 Task: Select entry level.
Action: Mouse moved to (456, 118)
Screenshot: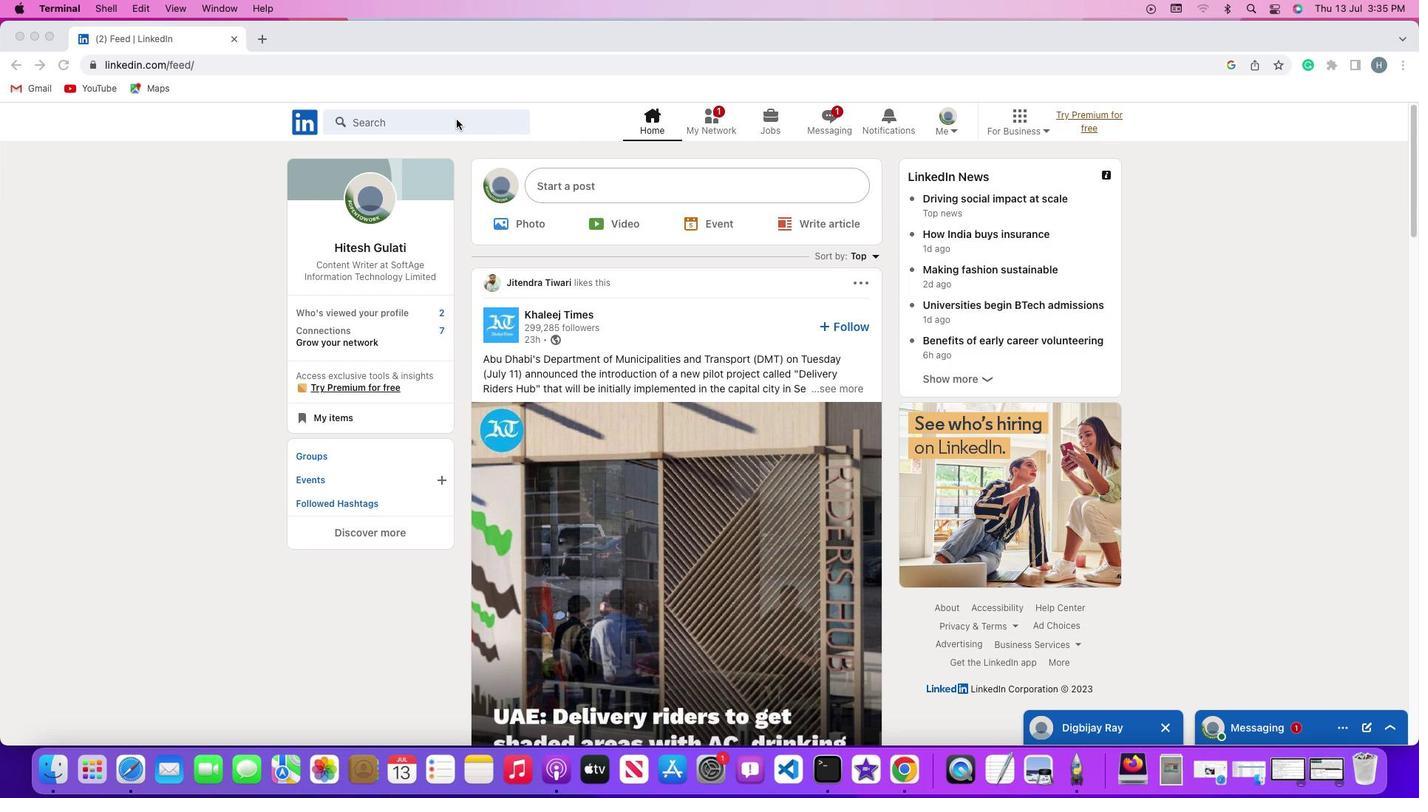
Action: Mouse pressed left at (456, 118)
Screenshot: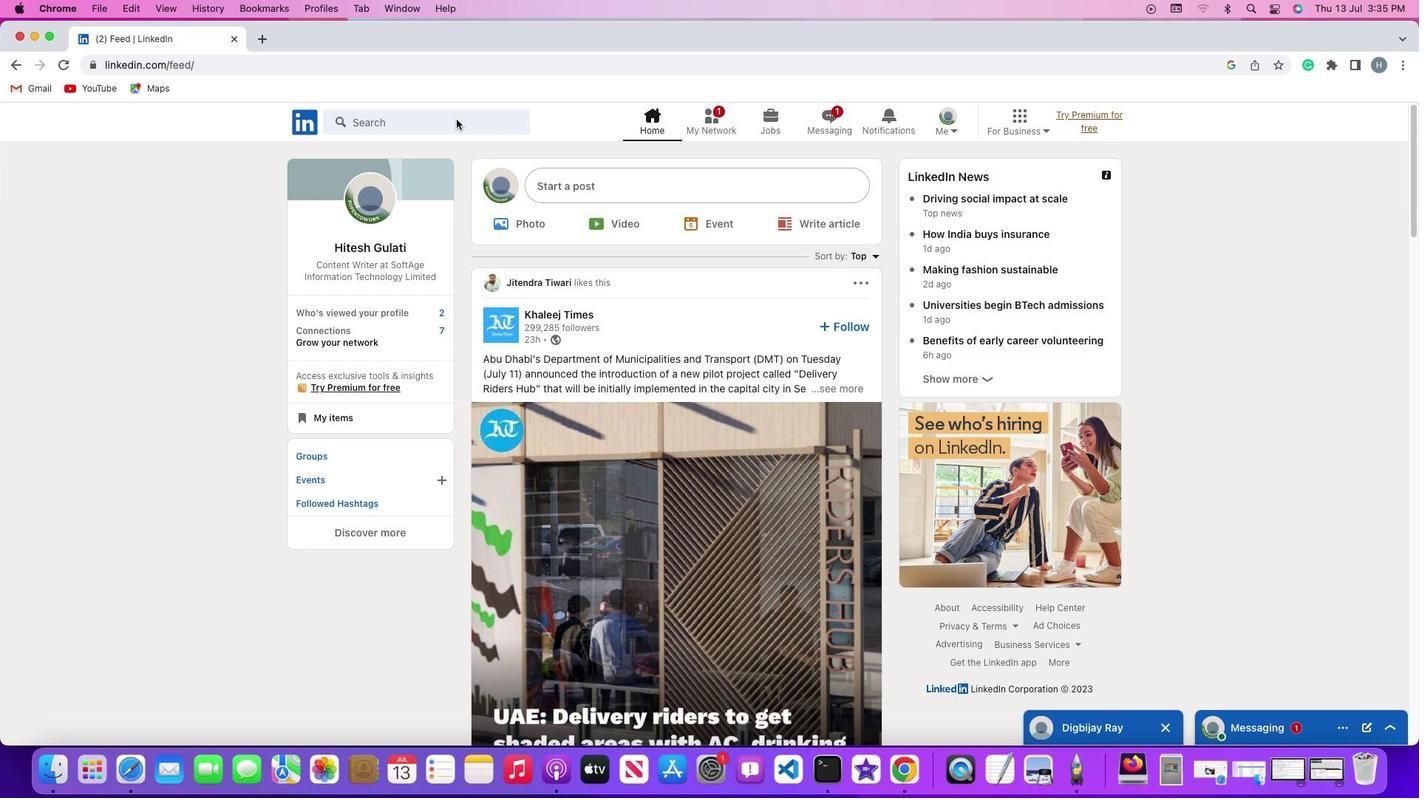 
Action: Mouse pressed left at (456, 118)
Screenshot: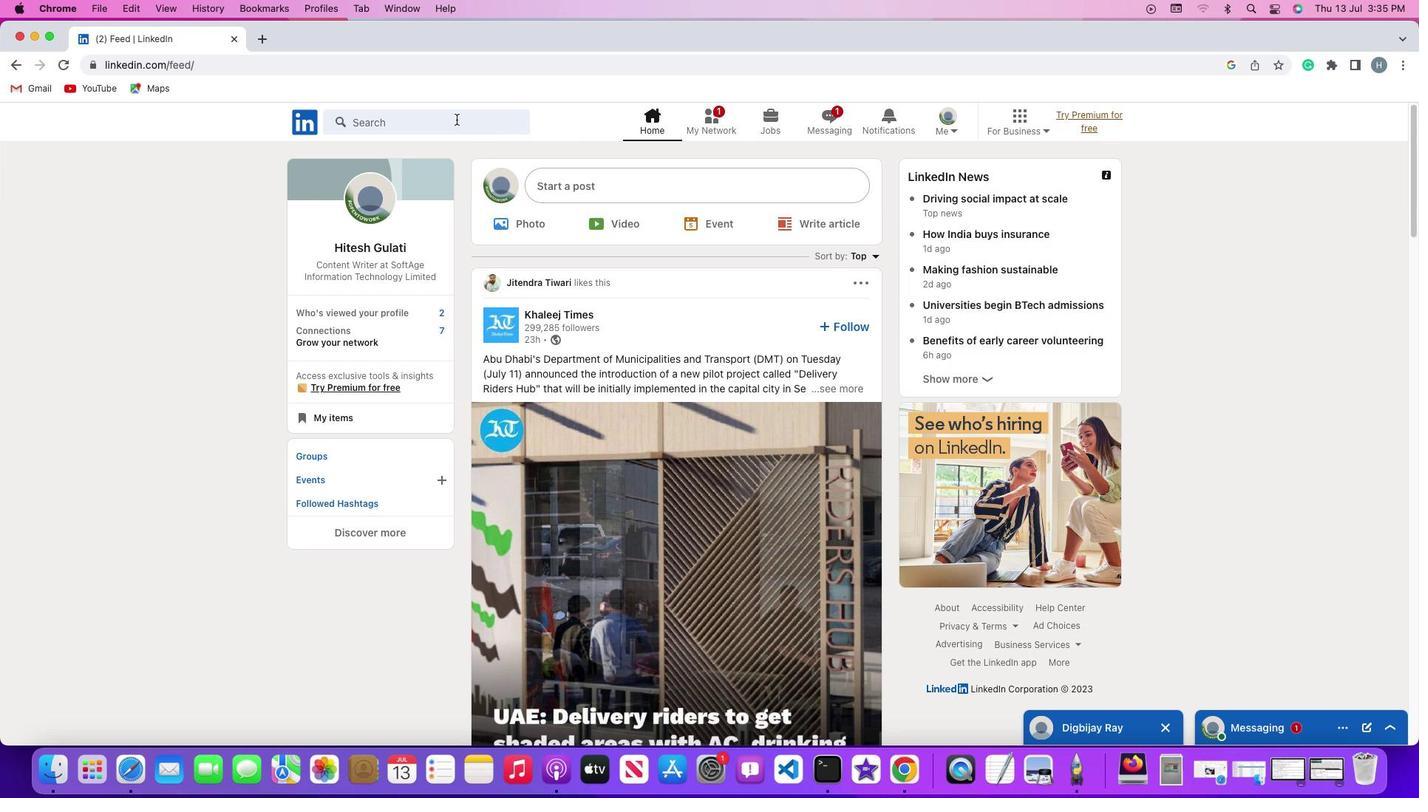 
Action: Key pressed Key.shift'#''h''i''r''i''n''g'Key.enter
Screenshot: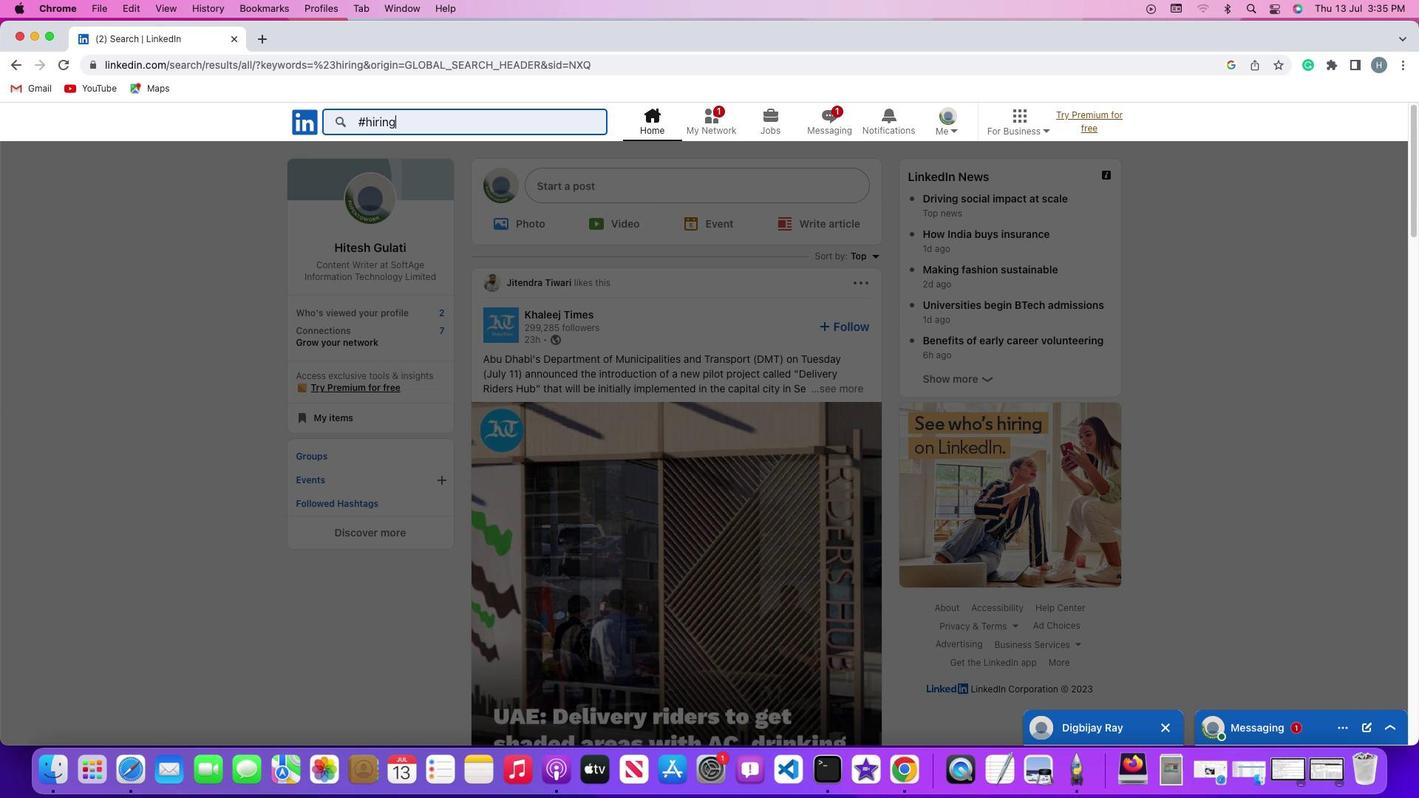 
Action: Mouse moved to (361, 159)
Screenshot: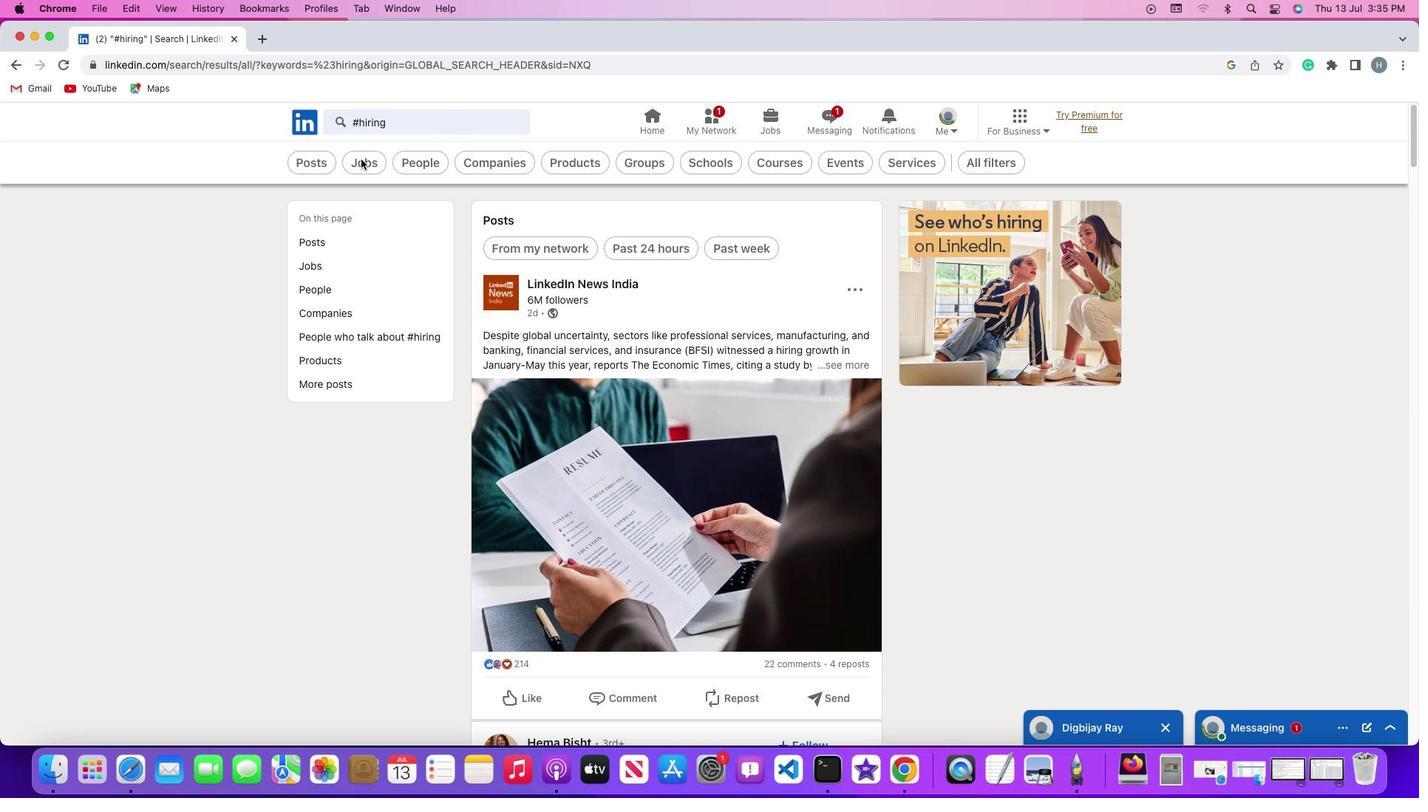 
Action: Mouse pressed left at (361, 159)
Screenshot: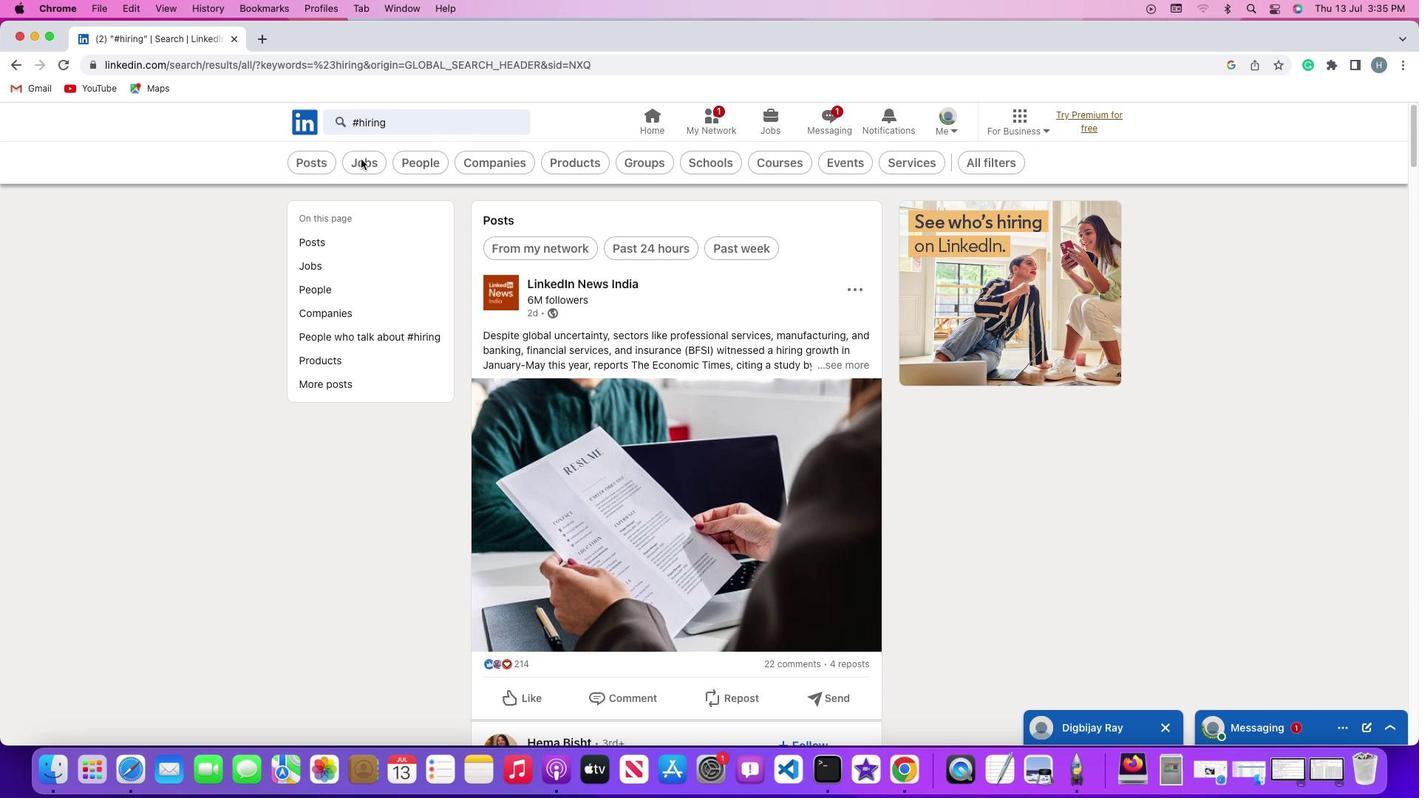 
Action: Mouse moved to (574, 159)
Screenshot: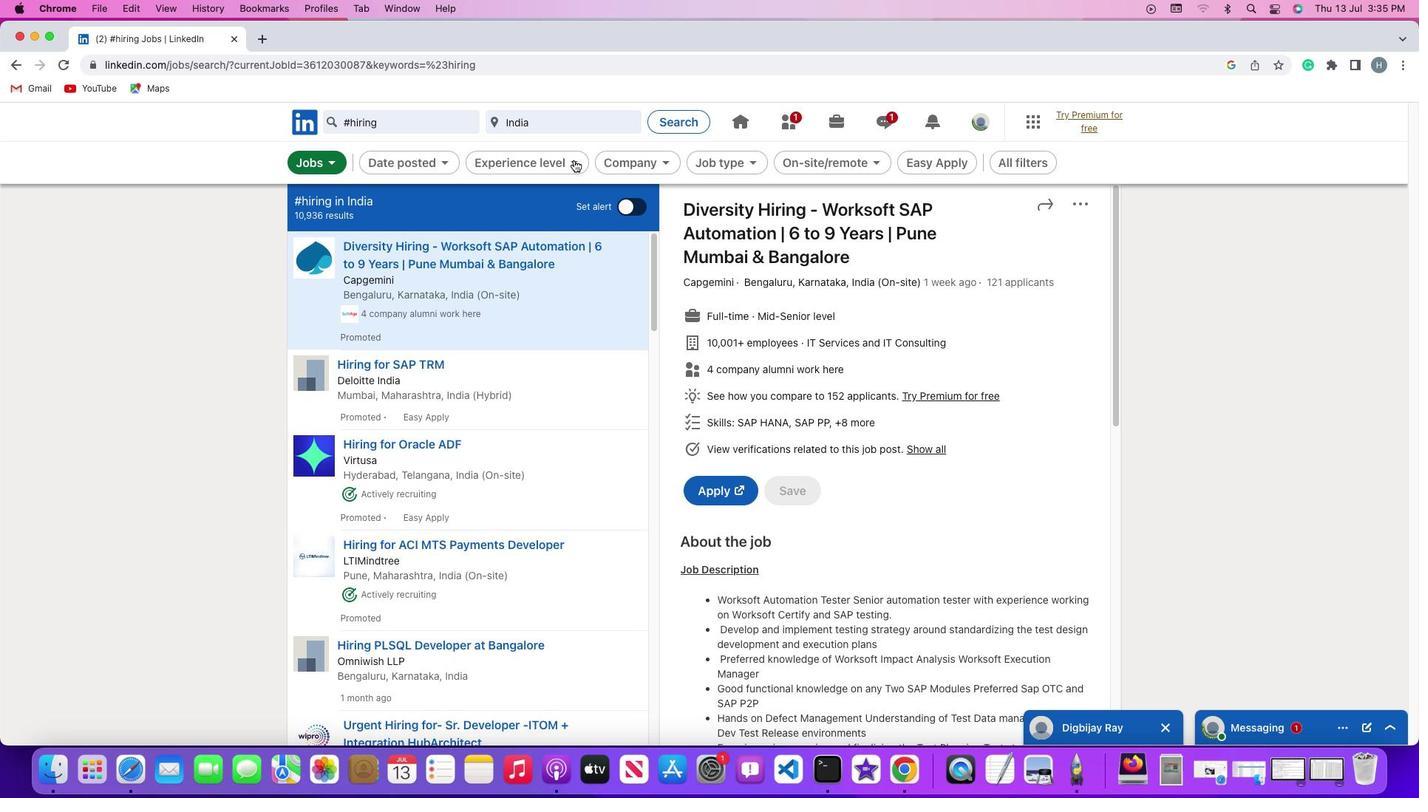 
Action: Mouse pressed left at (574, 159)
Screenshot: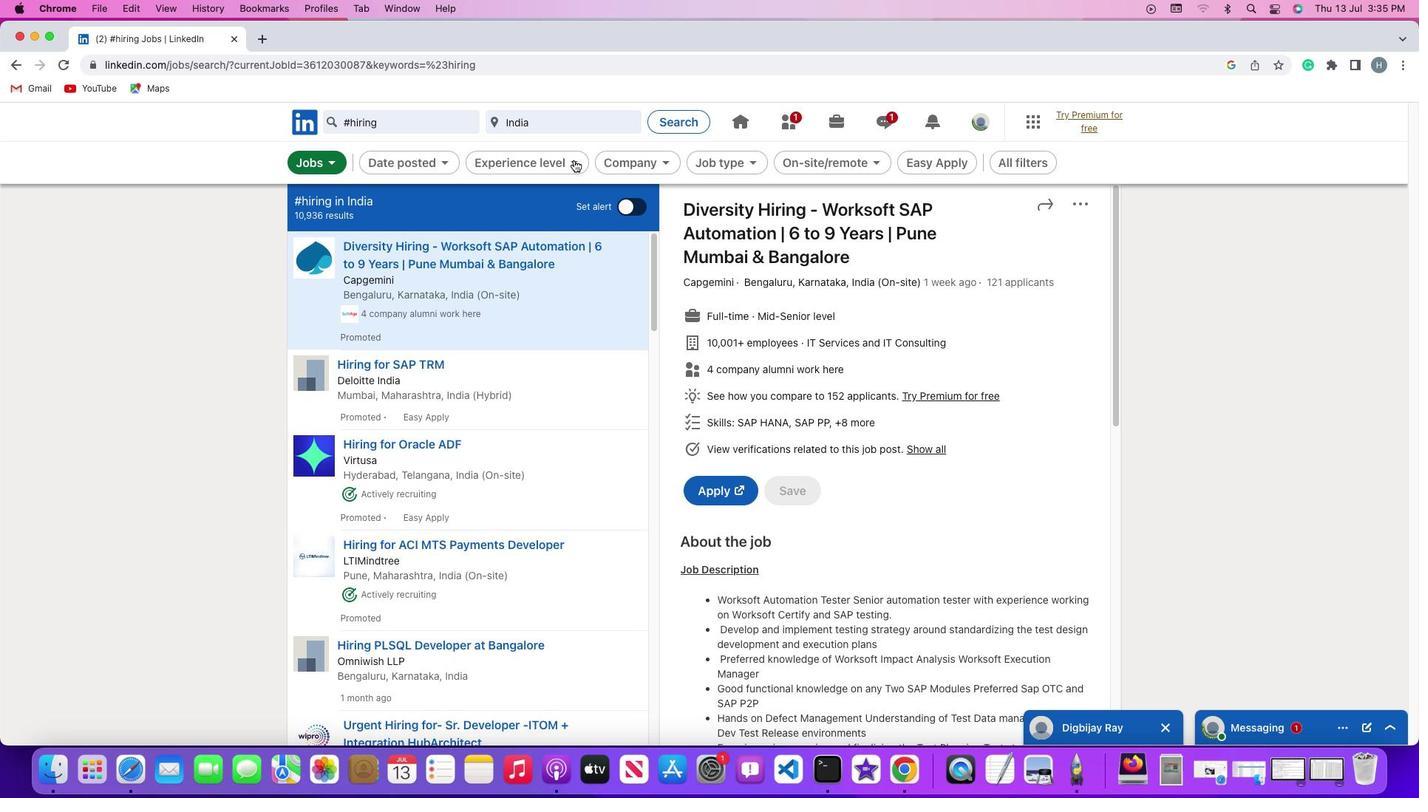 
Action: Mouse moved to (433, 235)
Screenshot: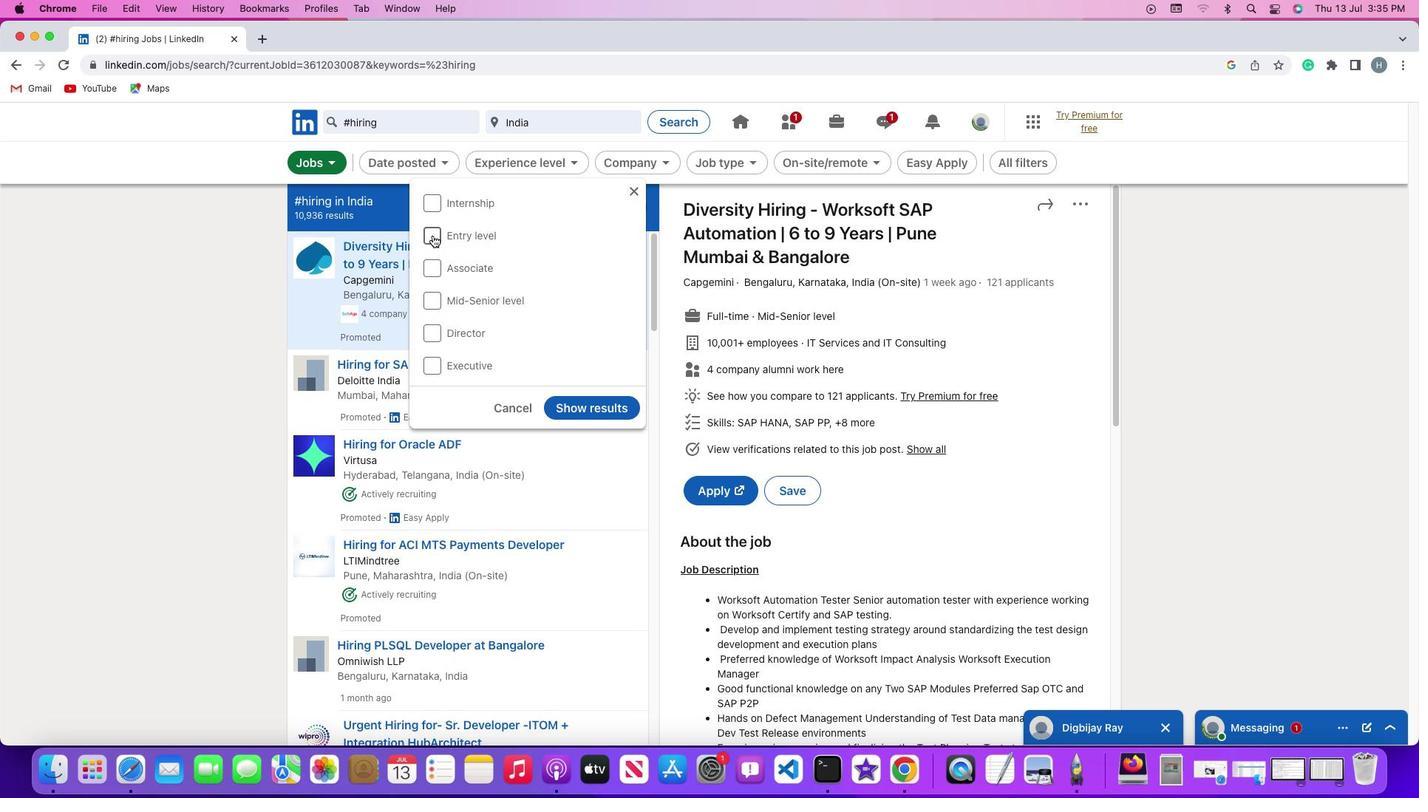 
Action: Mouse pressed left at (433, 235)
Screenshot: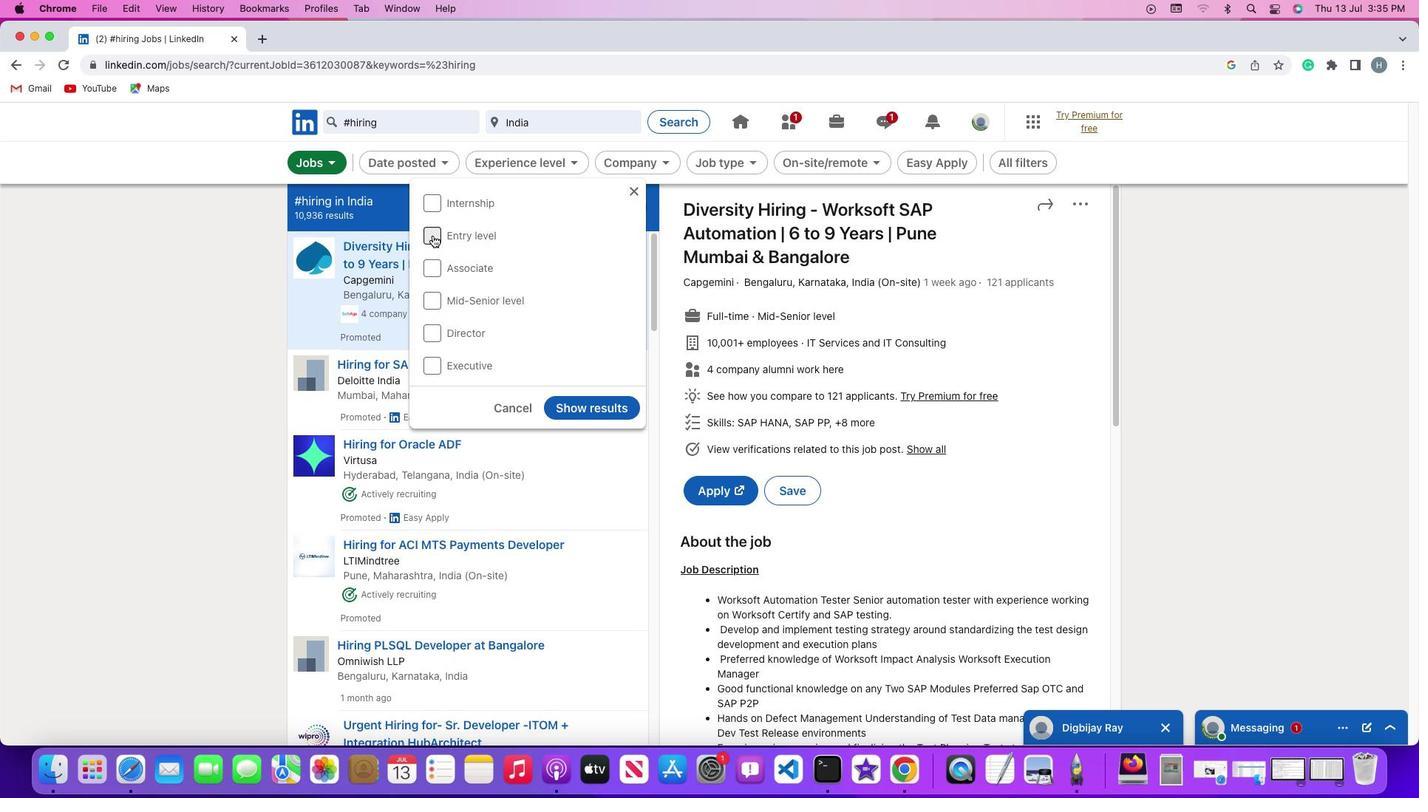 
Action: Mouse moved to (592, 405)
Screenshot: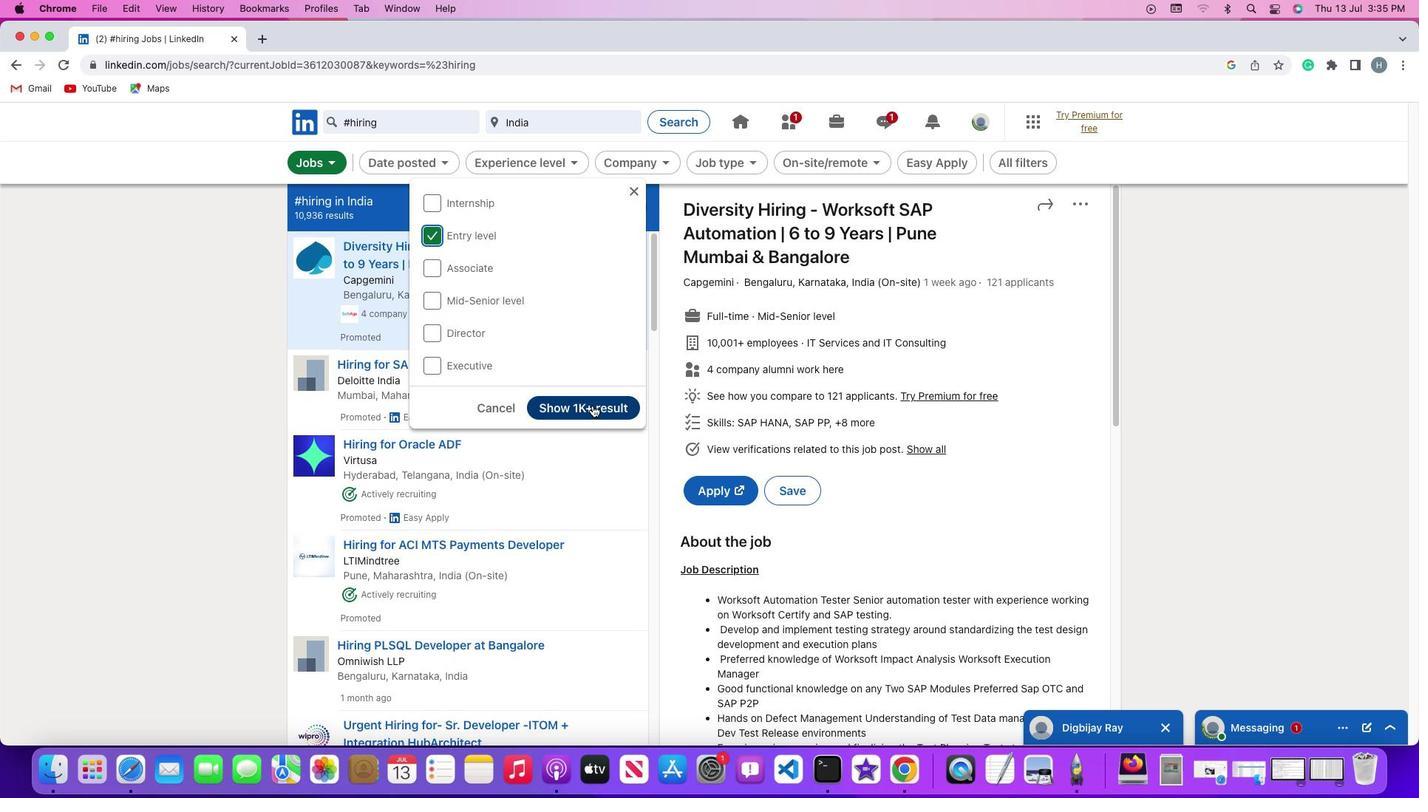 
Action: Mouse pressed left at (592, 405)
Screenshot: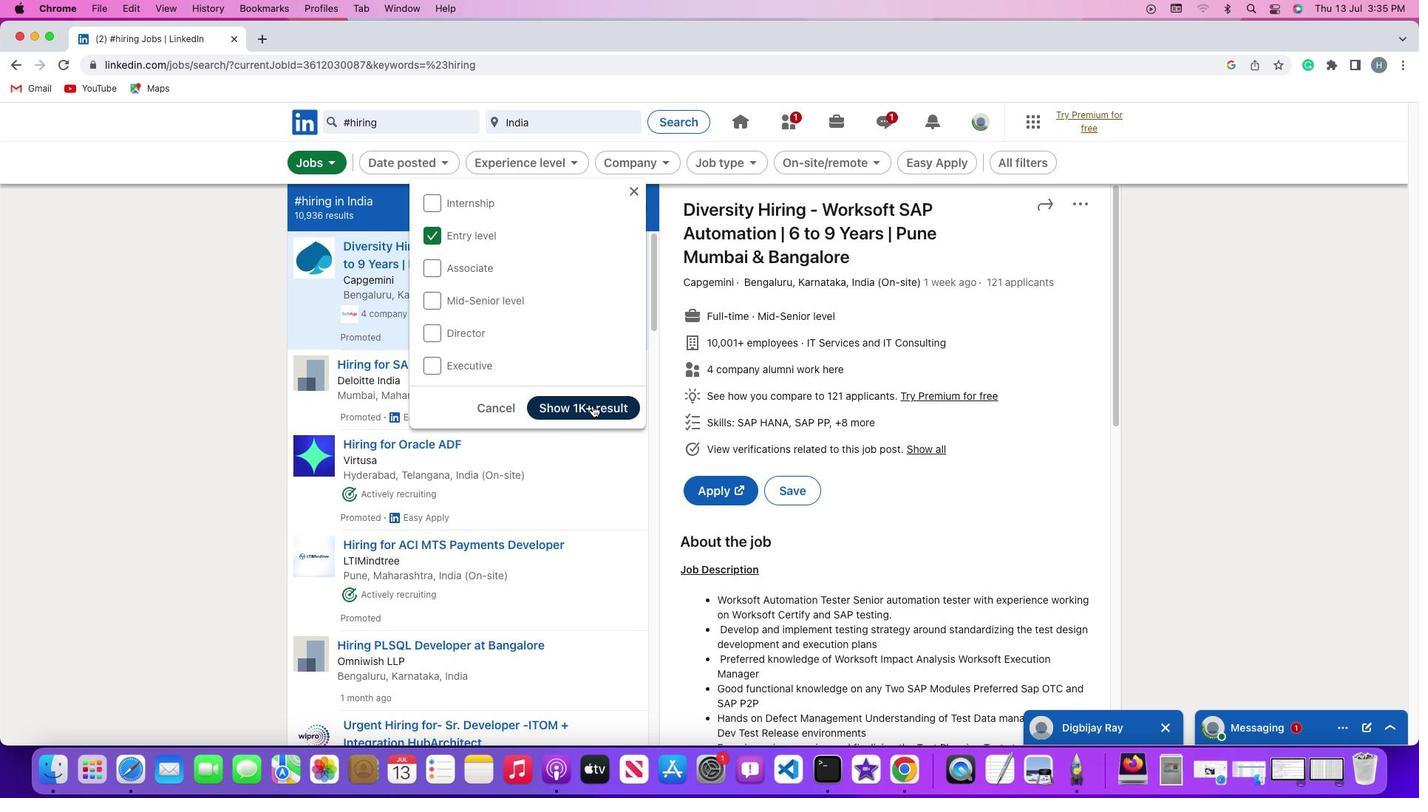 
Action: Mouse moved to (591, 405)
Screenshot: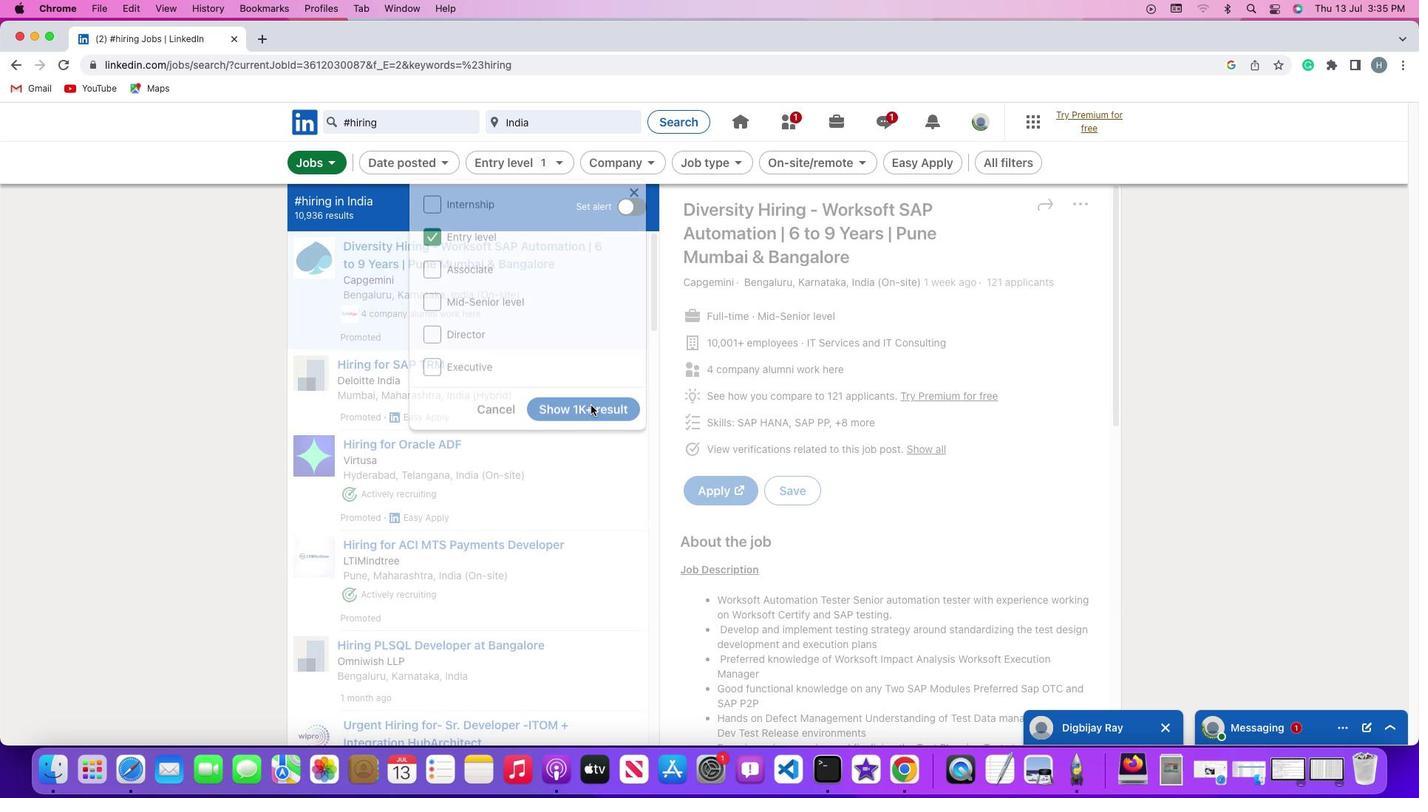 
